 Task: Use the formula "WRAPROWS" in spreadsheet "Project protfolio".
Action: Mouse moved to (135, 84)
Screenshot: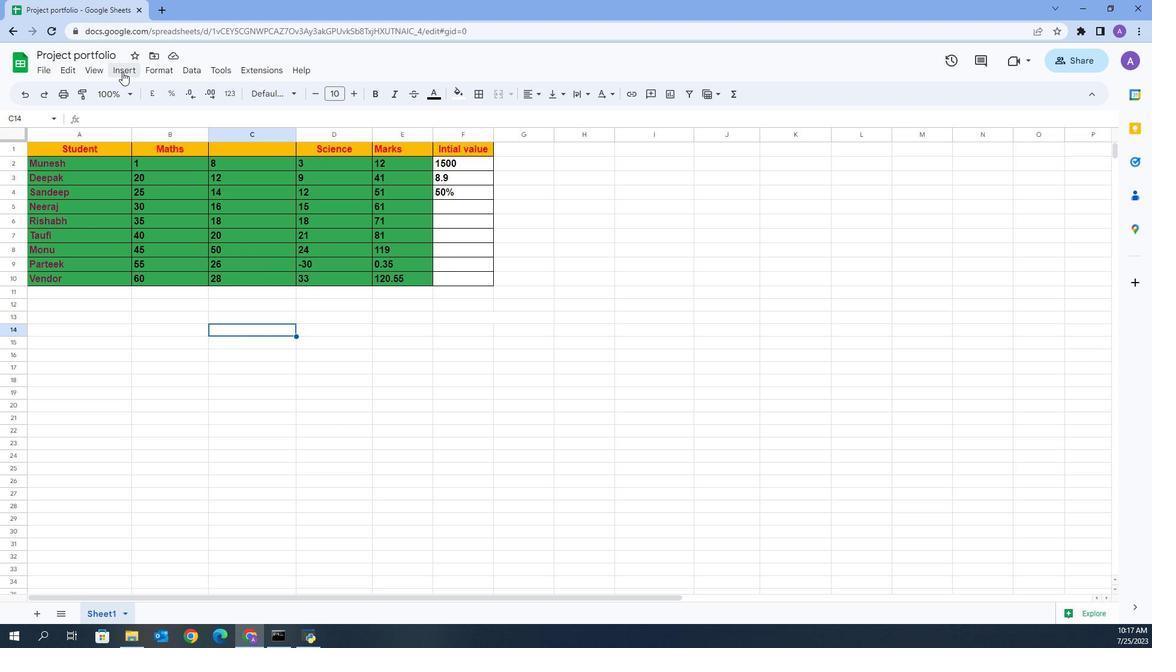 
Action: Mouse pressed left at (135, 84)
Screenshot: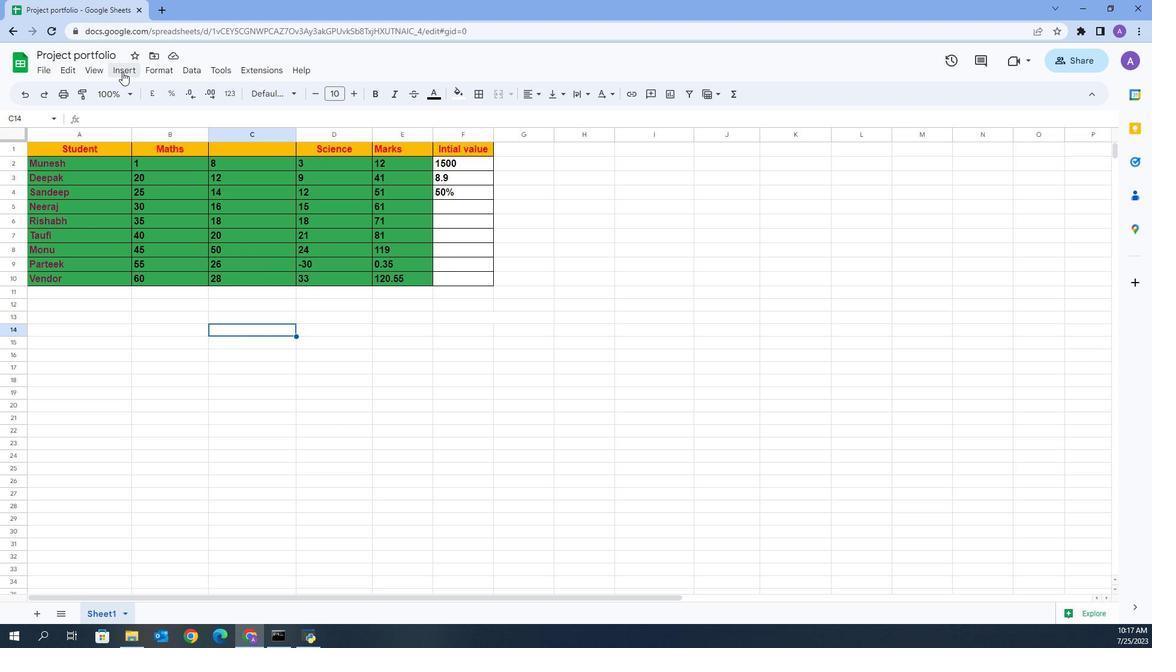 
Action: Mouse moved to (166, 264)
Screenshot: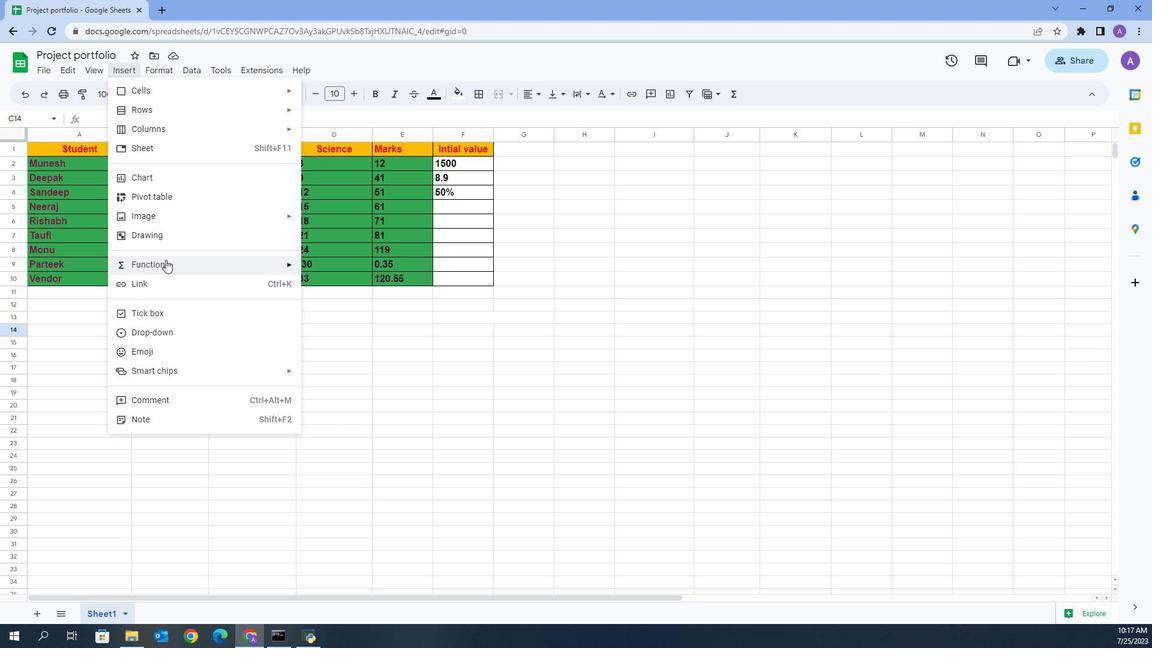 
Action: Mouse pressed left at (166, 264)
Screenshot: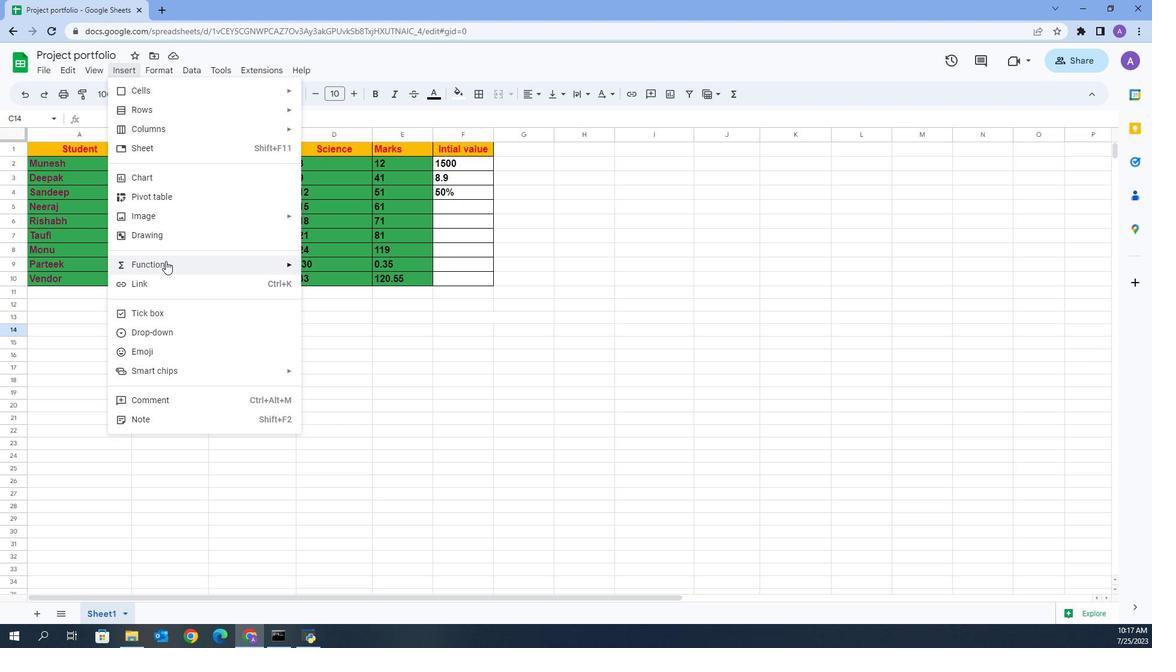 
Action: Mouse moved to (143, 92)
Screenshot: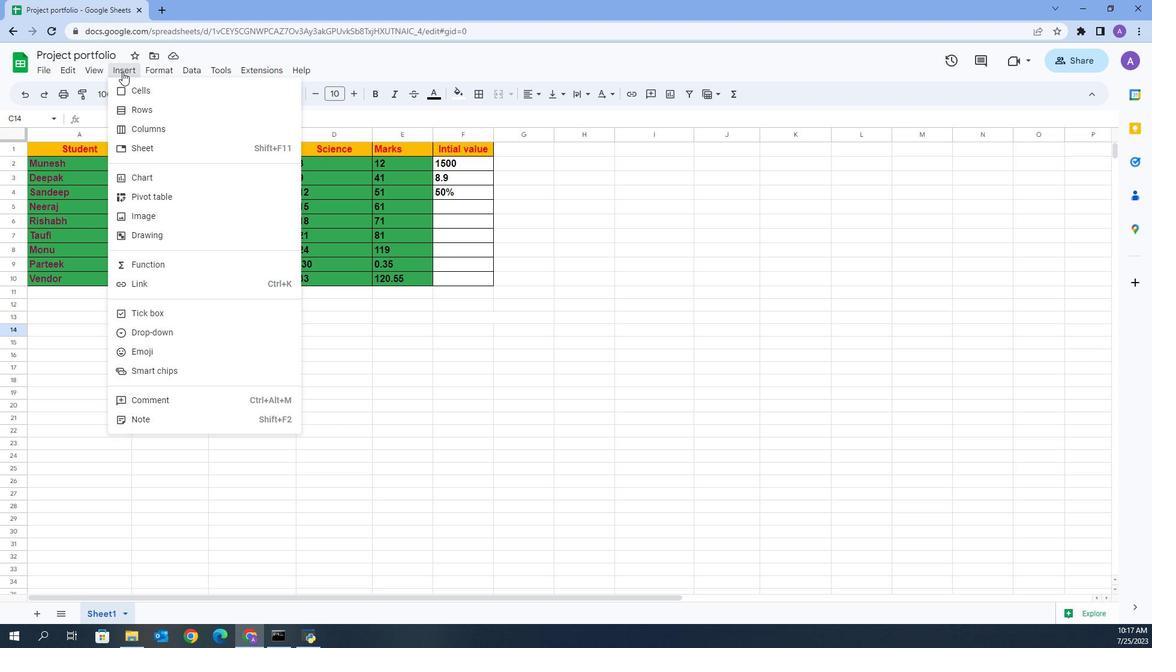 
Action: Mouse pressed left at (143, 92)
Screenshot: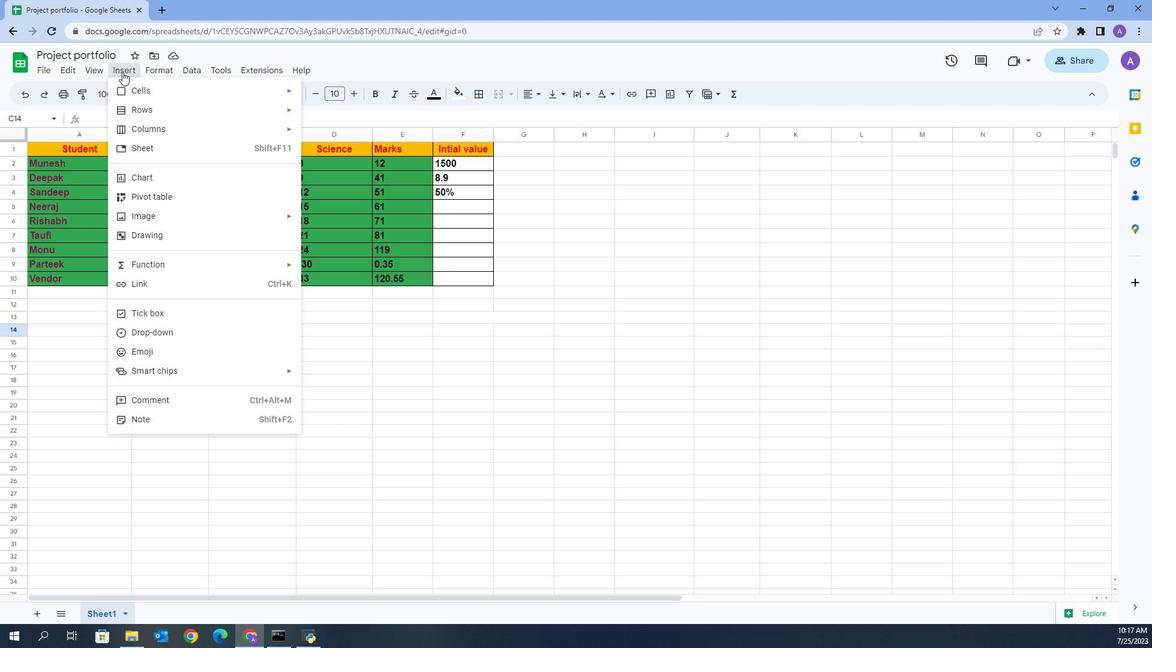 
Action: Mouse moved to (186, 276)
Screenshot: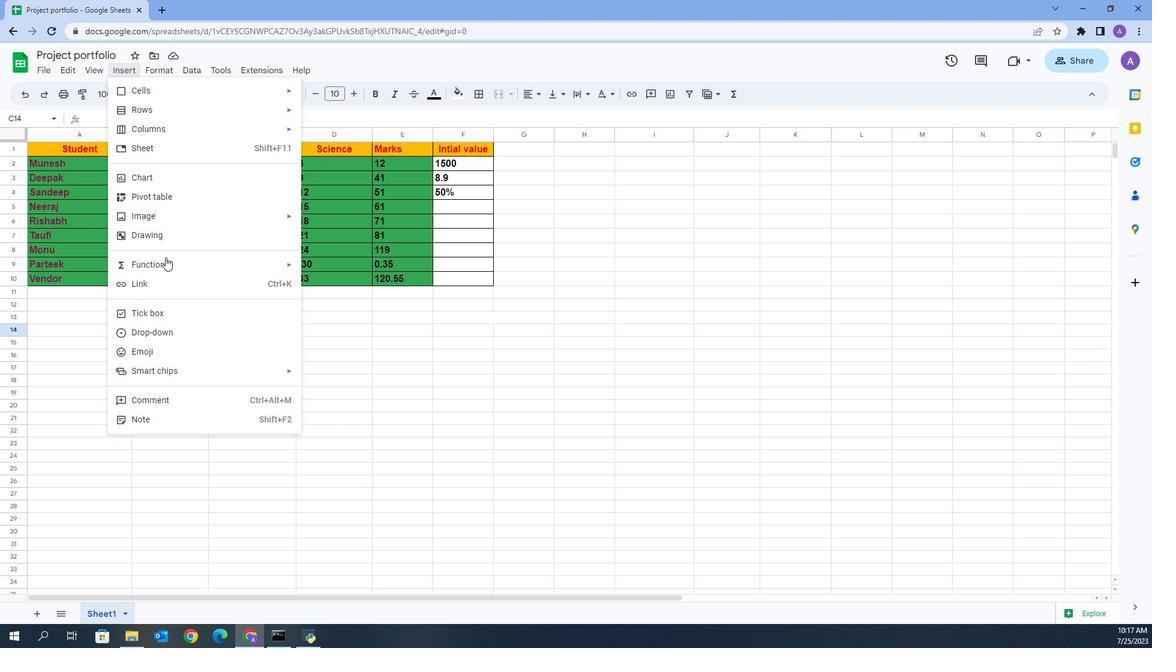 
Action: Mouse pressed left at (186, 276)
Screenshot: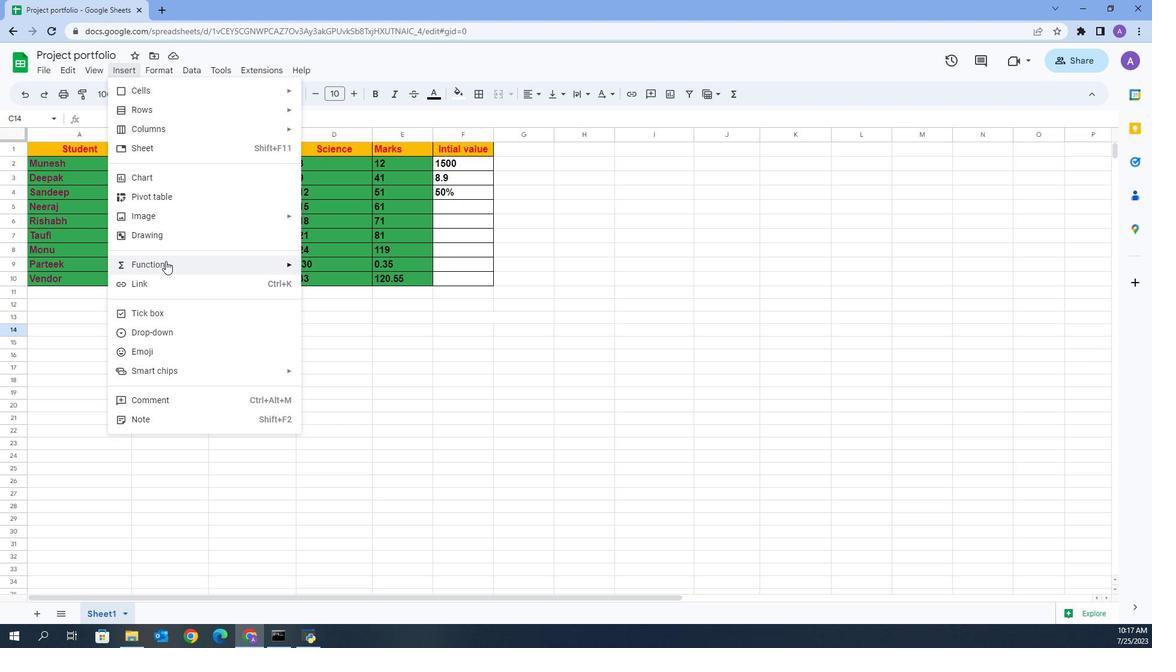 
Action: Mouse moved to (302, 276)
Screenshot: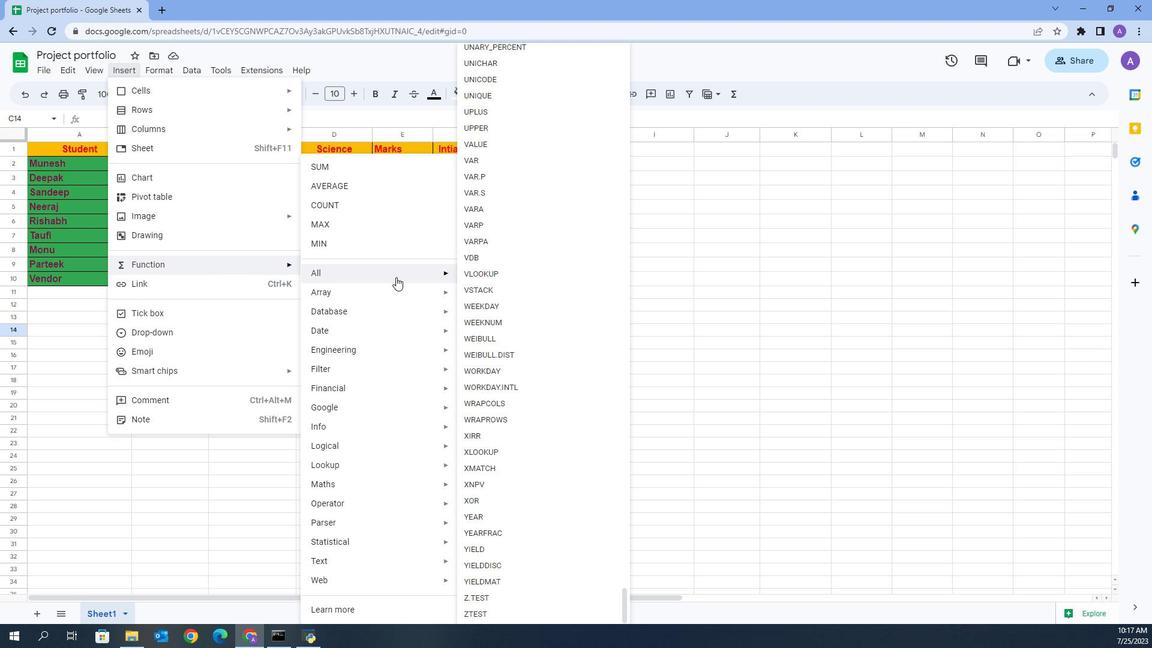 
Action: Mouse pressed left at (302, 276)
Screenshot: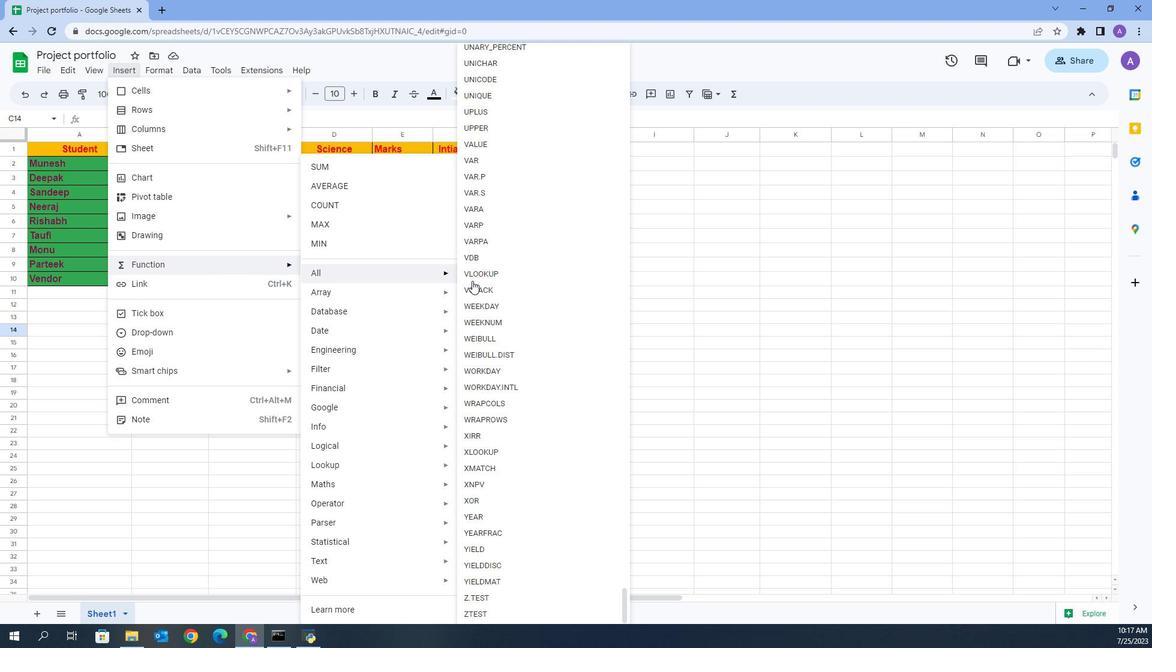
Action: Mouse moved to (138, 90)
Screenshot: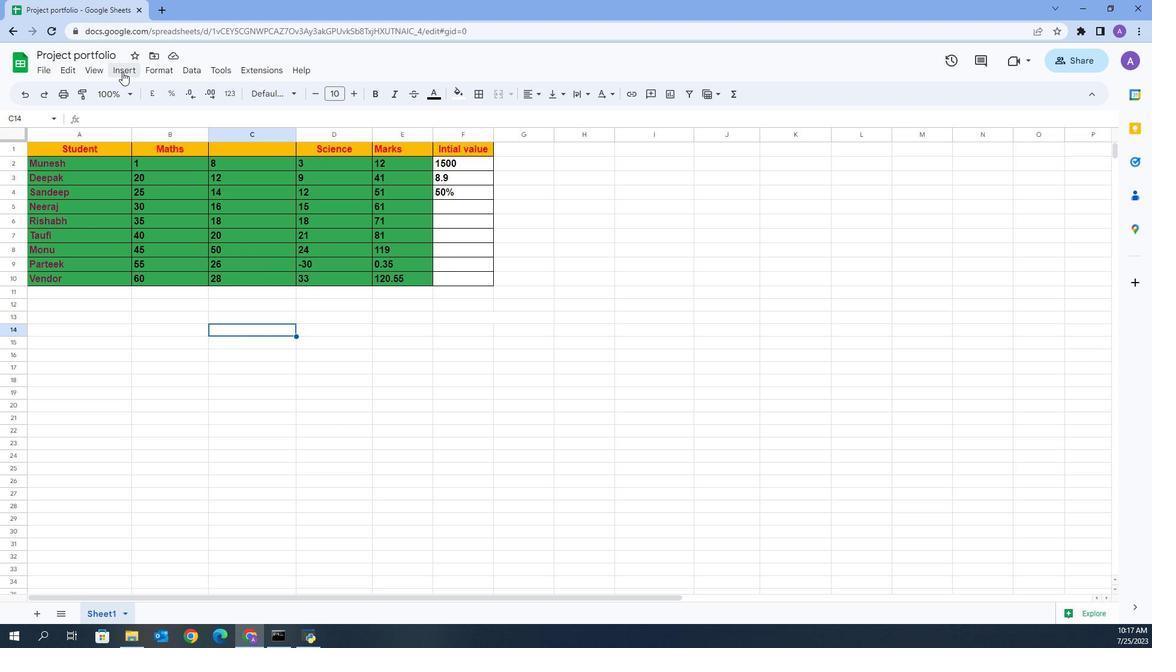 
Action: Mouse pressed left at (138, 90)
Screenshot: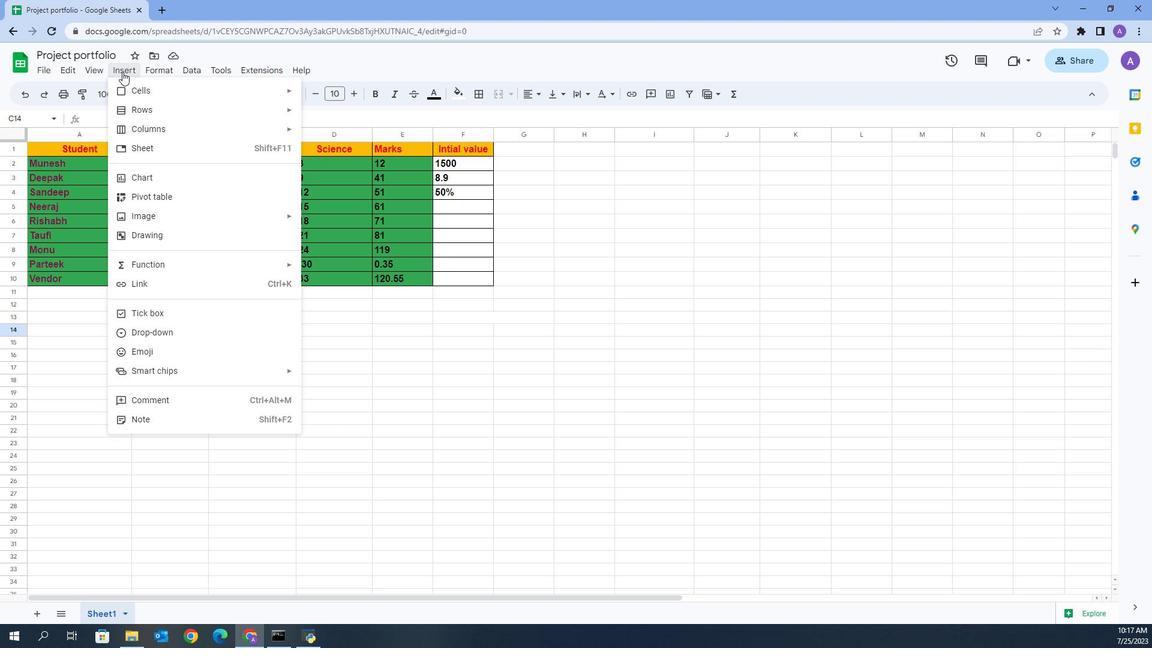 
Action: Mouse moved to (185, 264)
Screenshot: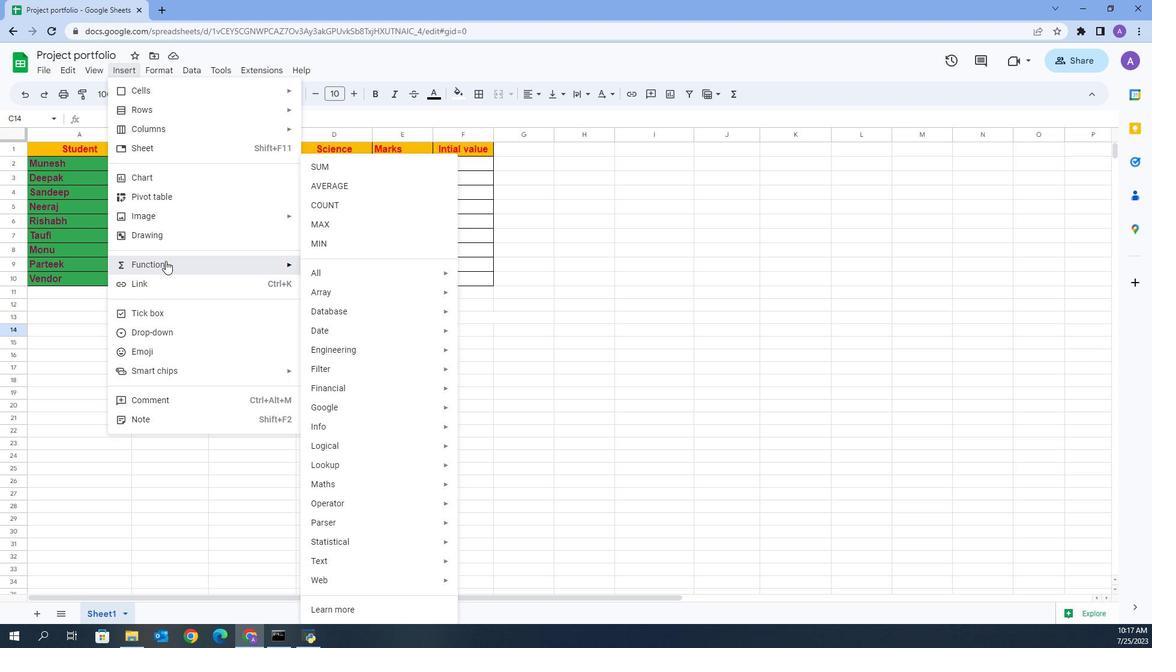 
Action: Mouse pressed left at (185, 264)
Screenshot: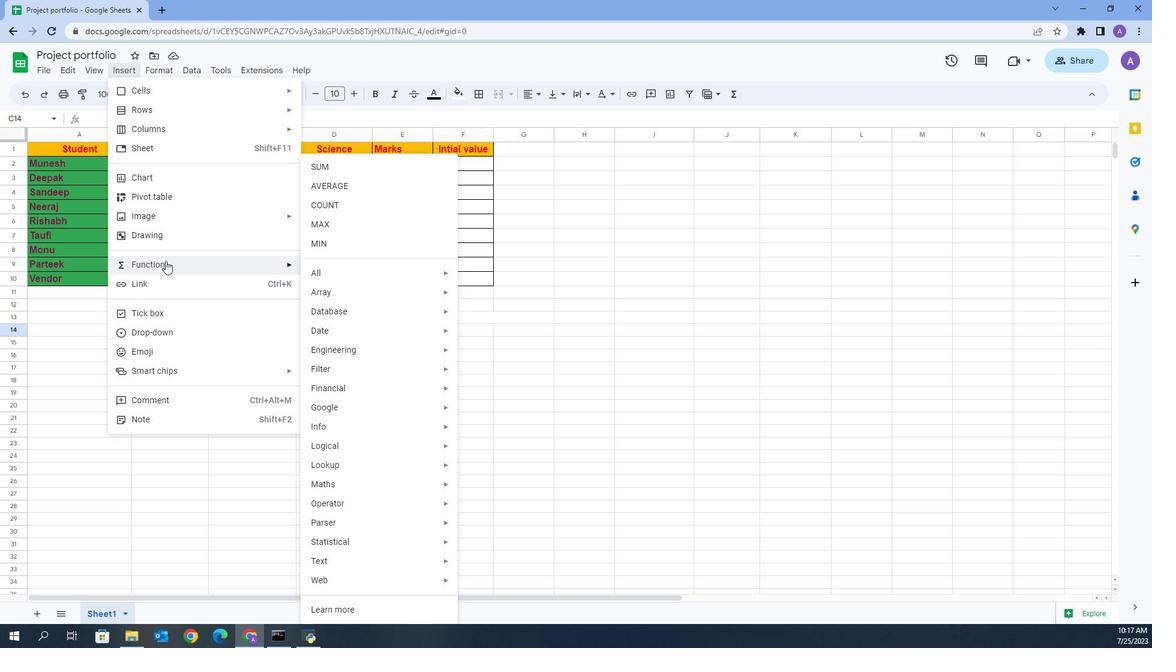 
Action: Mouse moved to (347, 274)
Screenshot: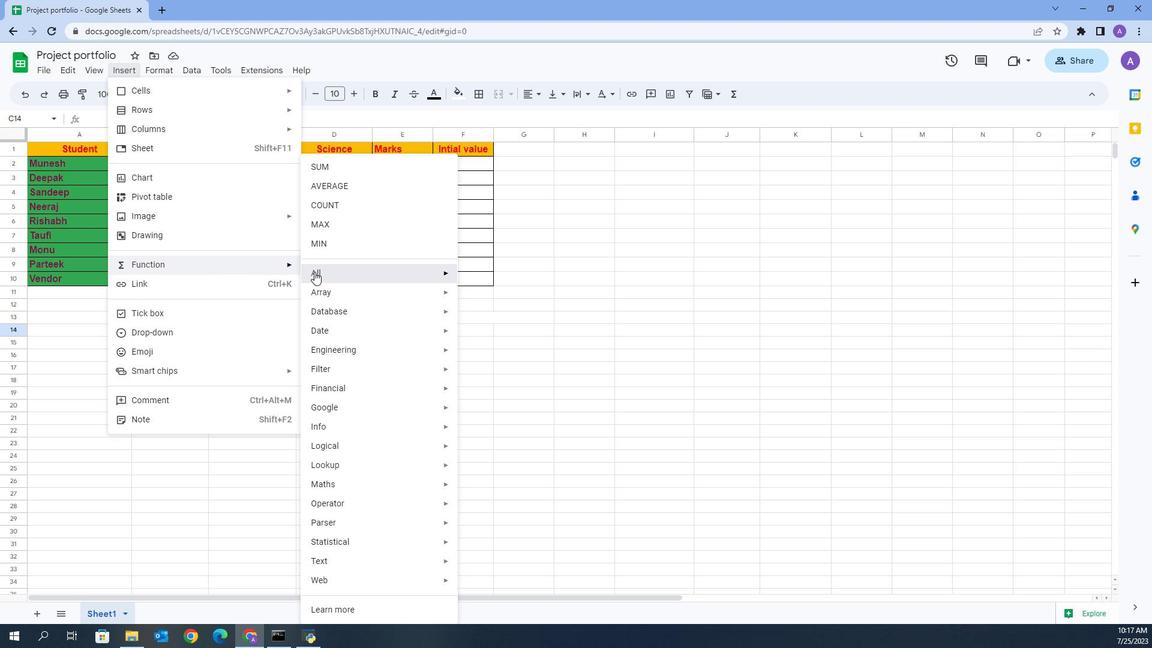 
Action: Mouse pressed left at (347, 274)
Screenshot: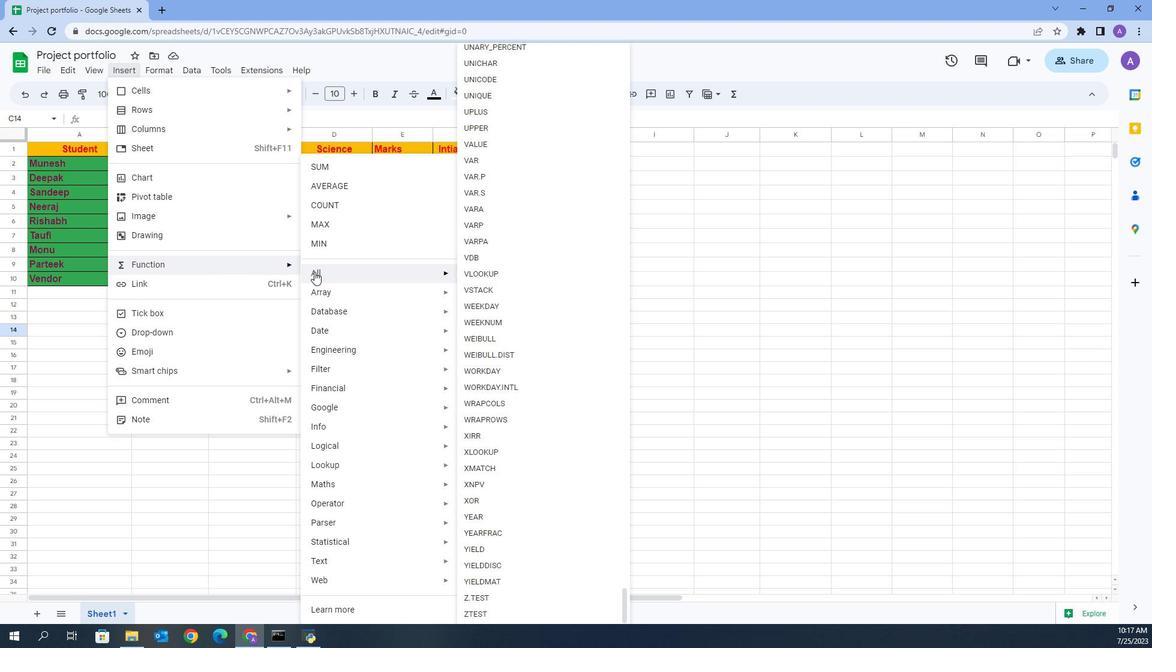 
Action: Mouse moved to (546, 414)
Screenshot: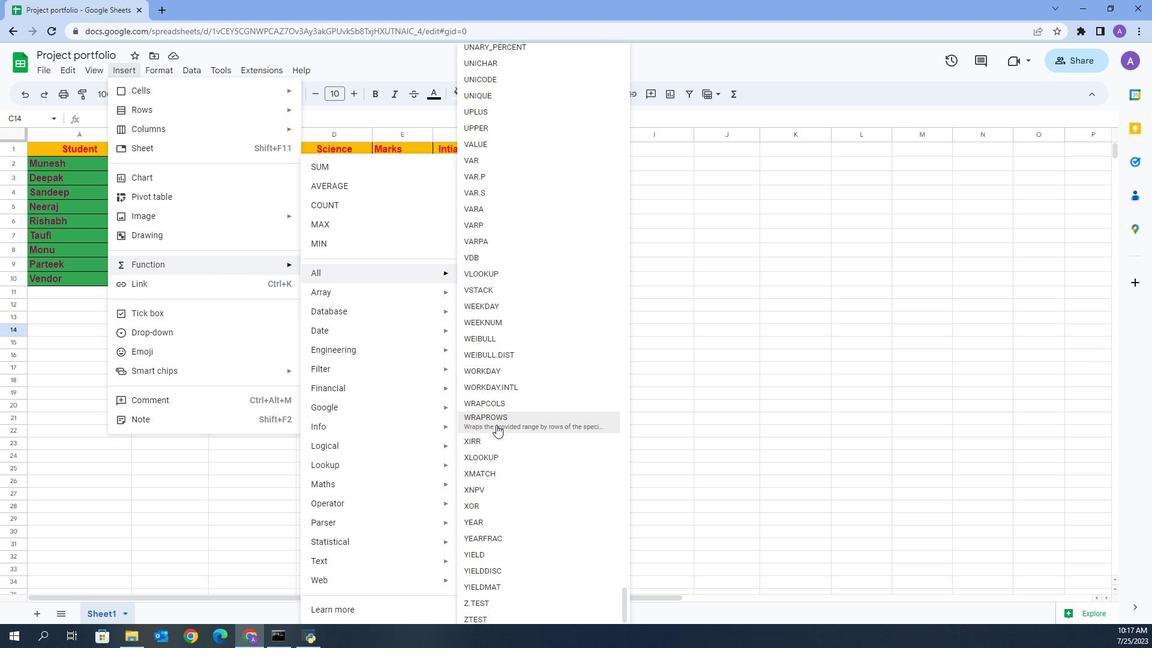 
Action: Mouse pressed left at (546, 414)
Screenshot: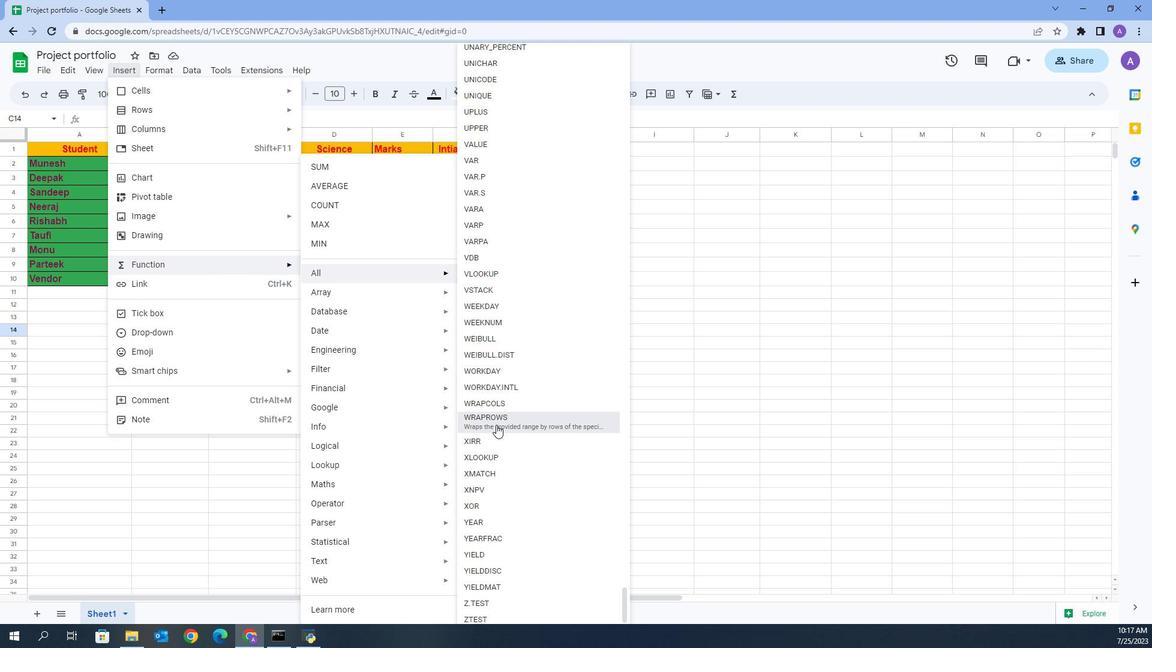 
Action: Mouse moved to (95, 176)
Screenshot: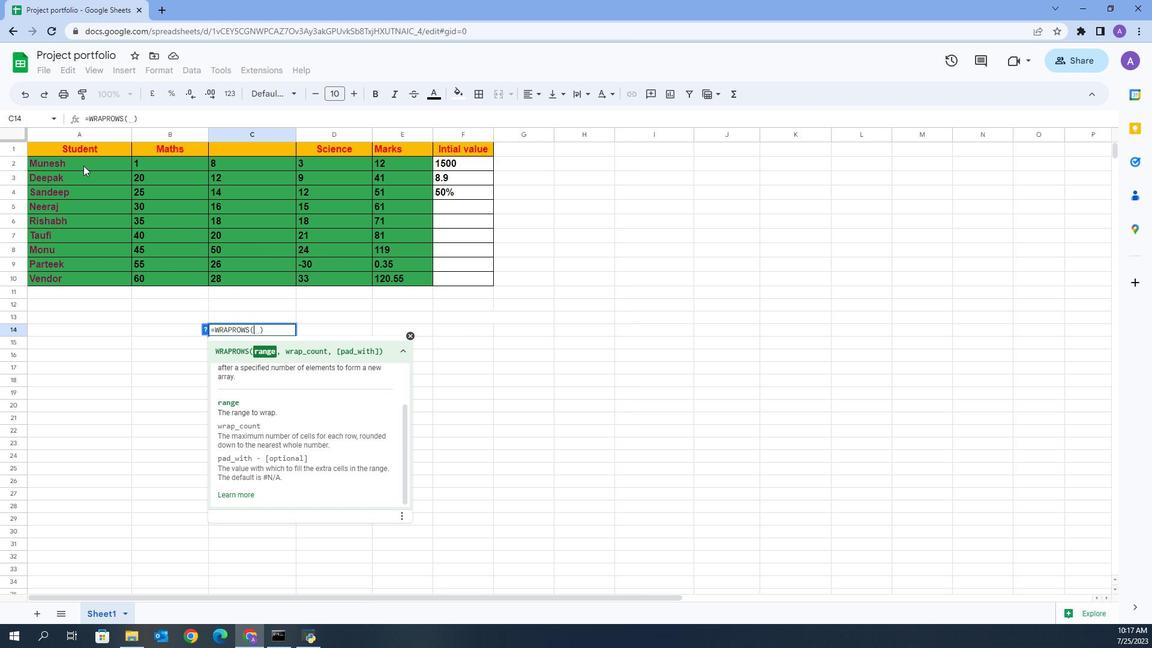 
Action: Mouse pressed left at (95, 176)
Screenshot: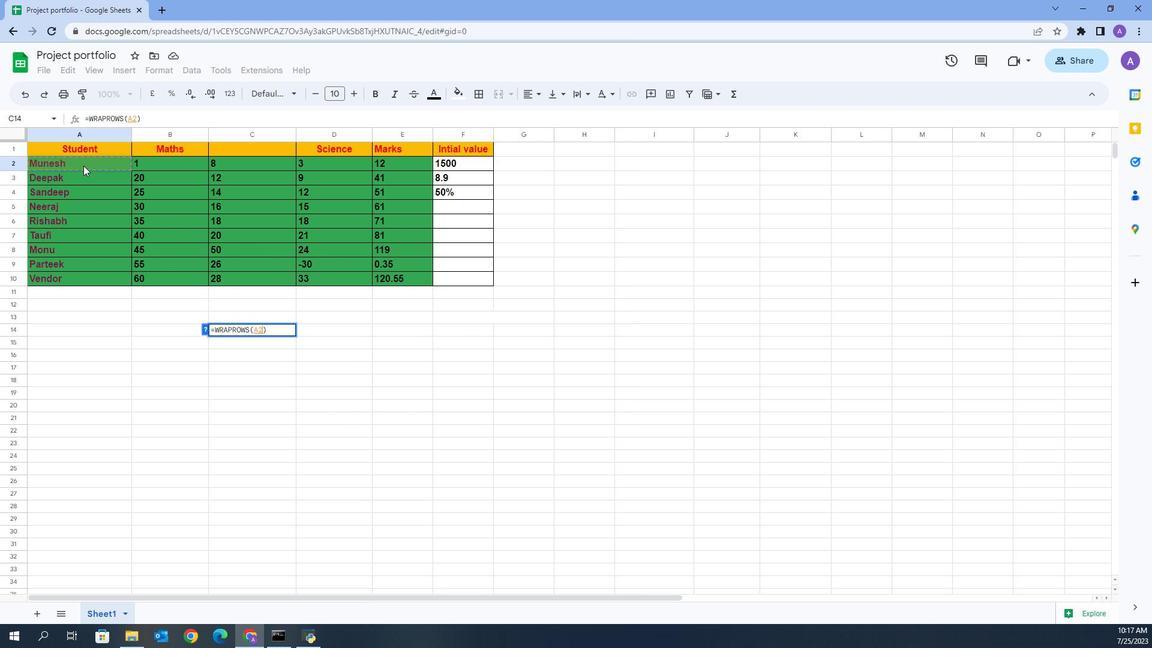 
Action: Key pressed <Key.shift><Key.down><Key.down><Key.down><Key.down><Key.down><Key.down><Key.down><Key.down>,3<Key.enter>
Screenshot: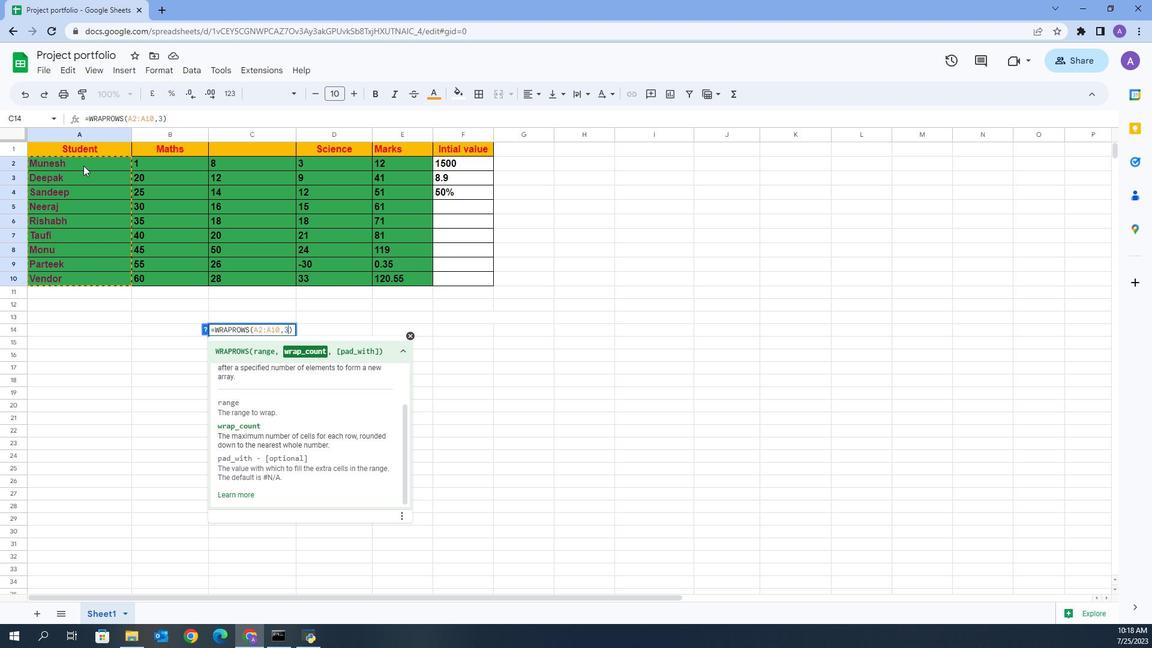 
